 Task: Search email   from aakash.mishra@softage.net in folder Inbox with a subject Subject0016
Action: Mouse moved to (504, 36)
Screenshot: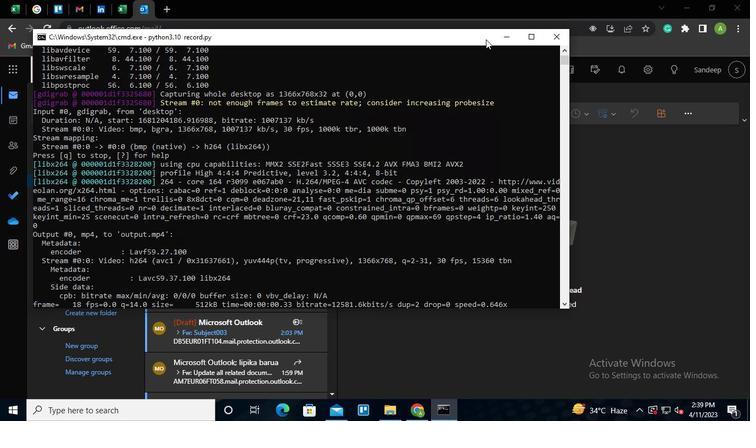
Action: Mouse pressed left at (504, 36)
Screenshot: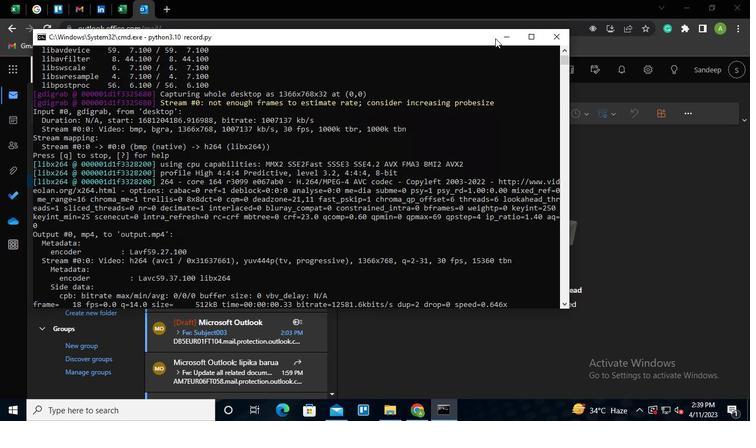 
Action: Mouse moved to (258, 67)
Screenshot: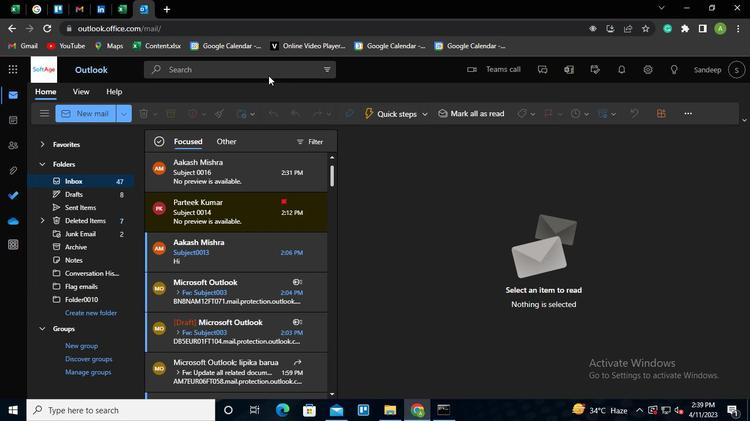 
Action: Mouse pressed left at (258, 67)
Screenshot: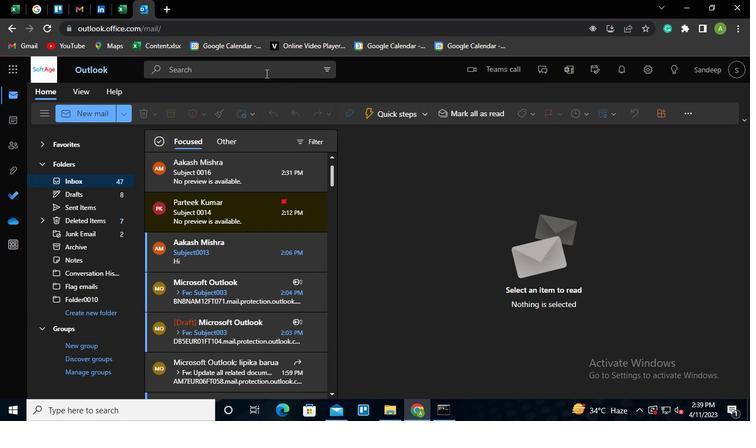 
Action: Mouse moved to (426, 68)
Screenshot: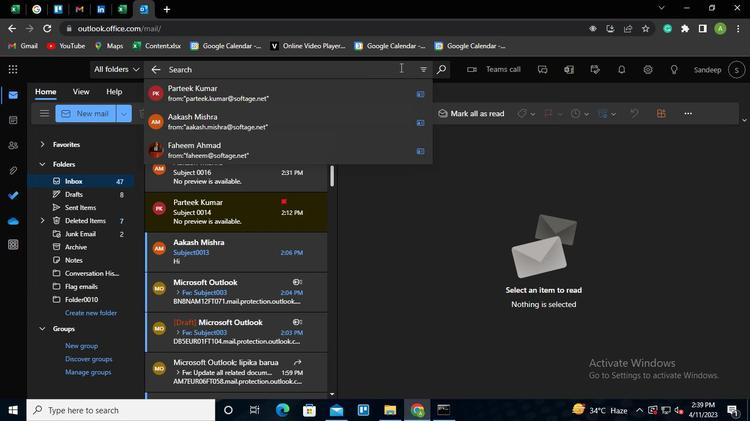 
Action: Mouse pressed left at (426, 68)
Screenshot: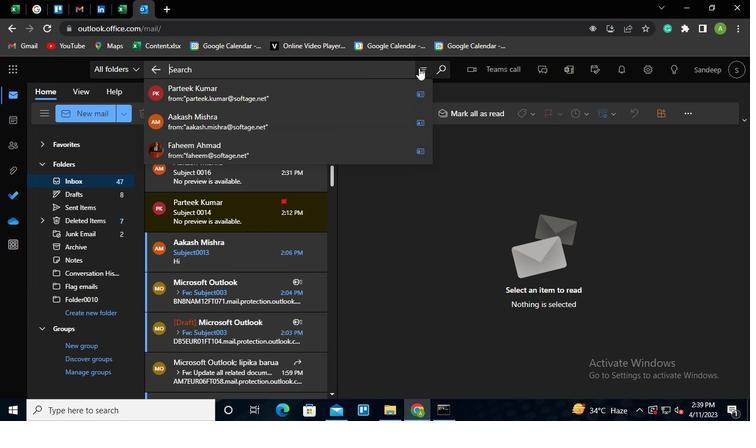 
Action: Mouse moved to (276, 87)
Screenshot: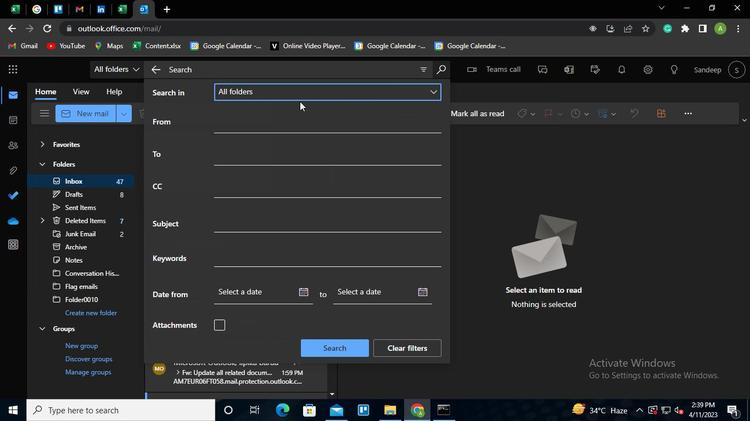 
Action: Mouse pressed left at (276, 87)
Screenshot: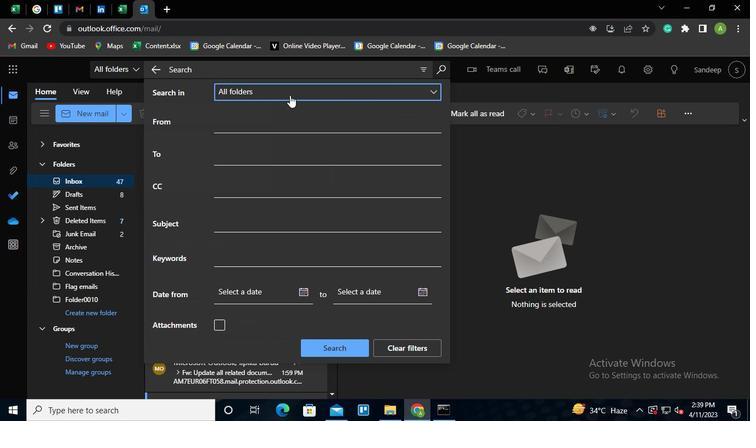 
Action: Mouse moved to (258, 108)
Screenshot: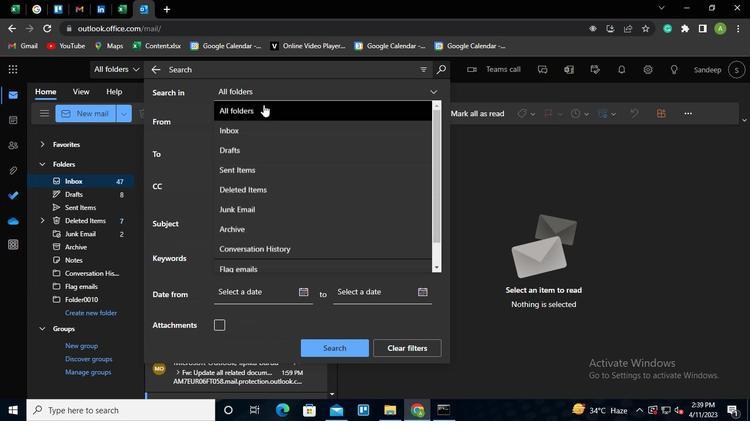 
Action: Mouse pressed left at (258, 108)
Screenshot: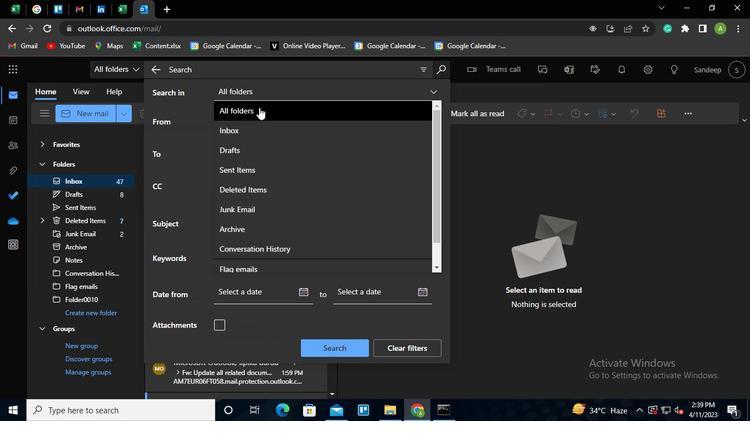 
Action: Mouse moved to (253, 95)
Screenshot: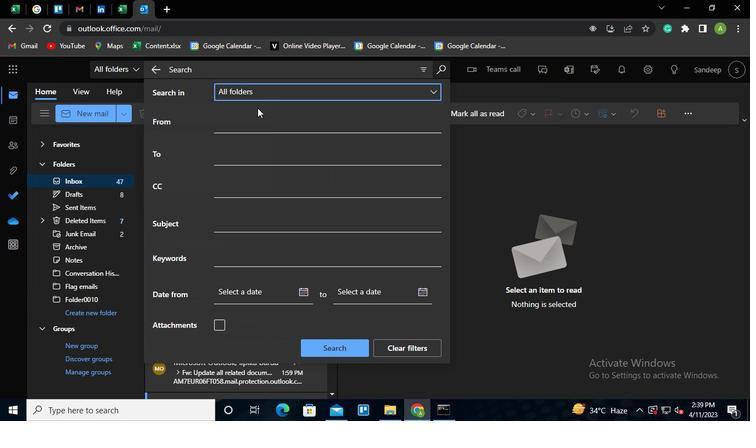 
Action: Mouse pressed left at (253, 95)
Screenshot: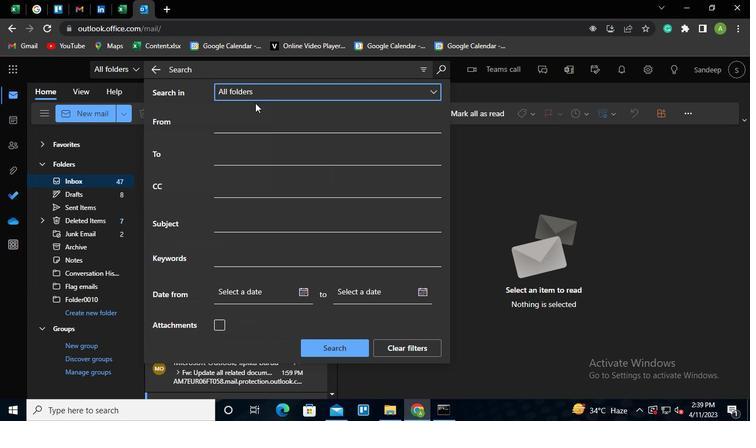 
Action: Mouse moved to (246, 127)
Screenshot: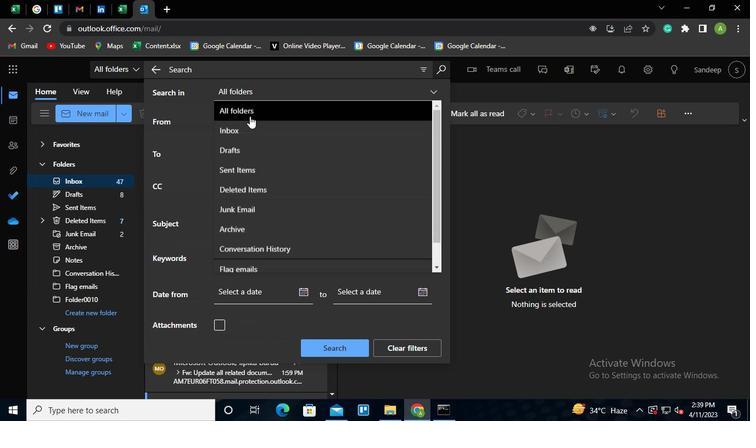 
Action: Mouse pressed left at (246, 127)
Screenshot: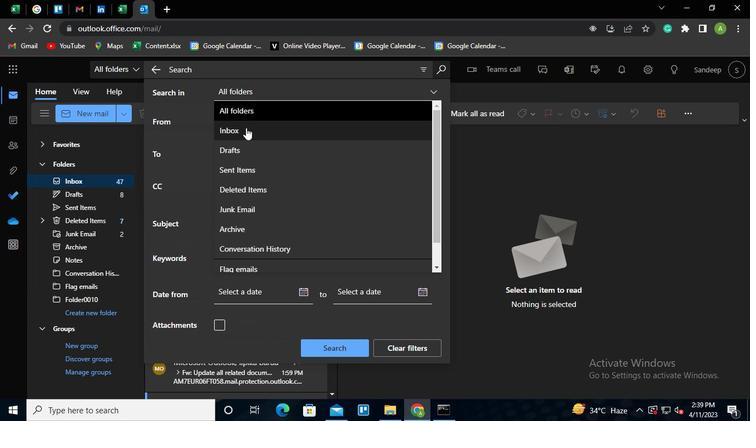 
Action: Mouse moved to (236, 121)
Screenshot: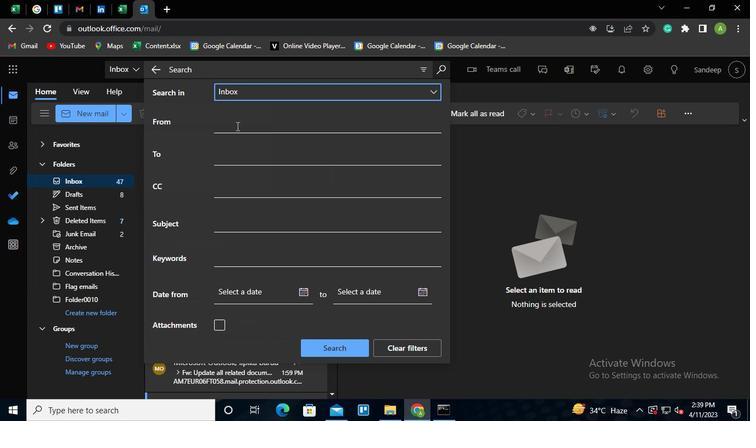 
Action: Mouse pressed left at (236, 121)
Screenshot: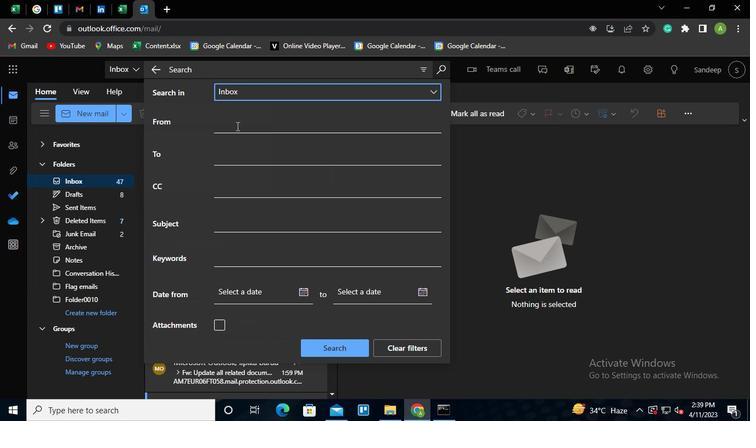 
Action: Mouse moved to (260, 175)
Screenshot: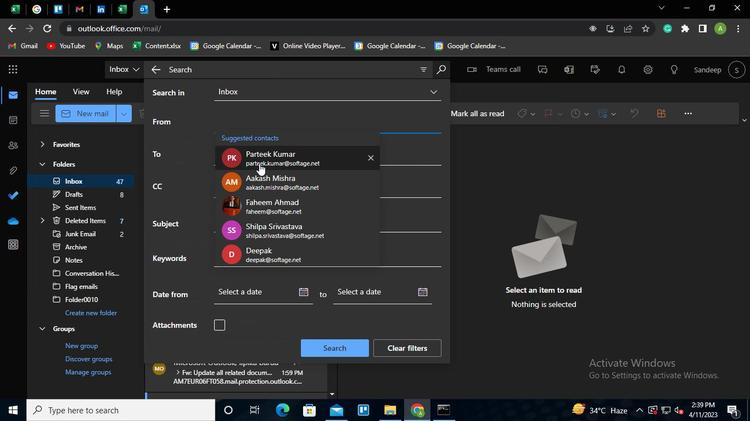 
Action: Mouse pressed left at (260, 175)
Screenshot: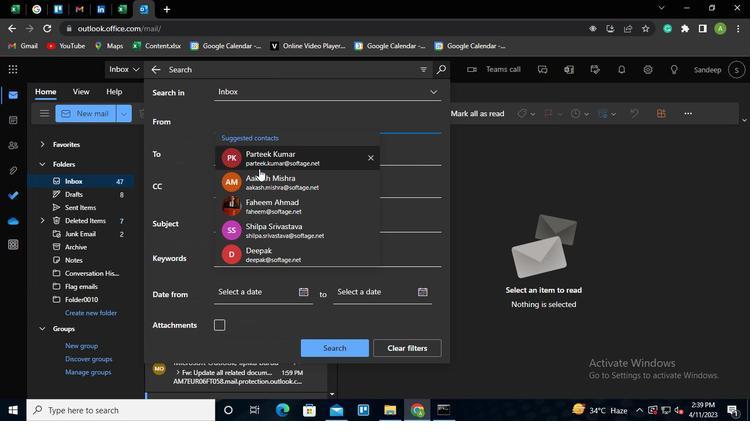 
Action: Mouse moved to (241, 222)
Screenshot: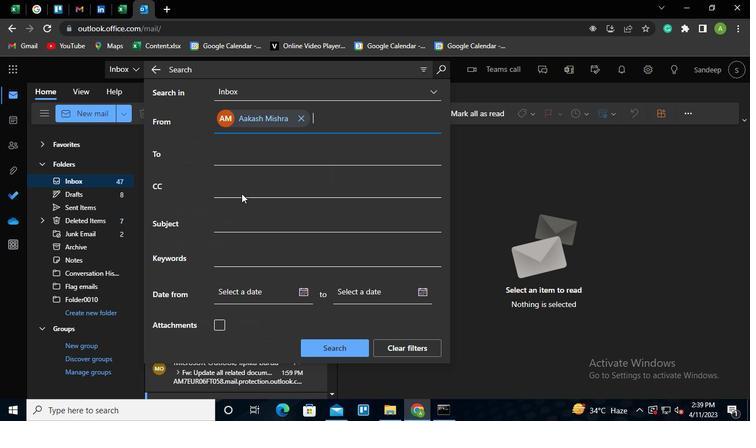 
Action: Mouse pressed left at (241, 222)
Screenshot: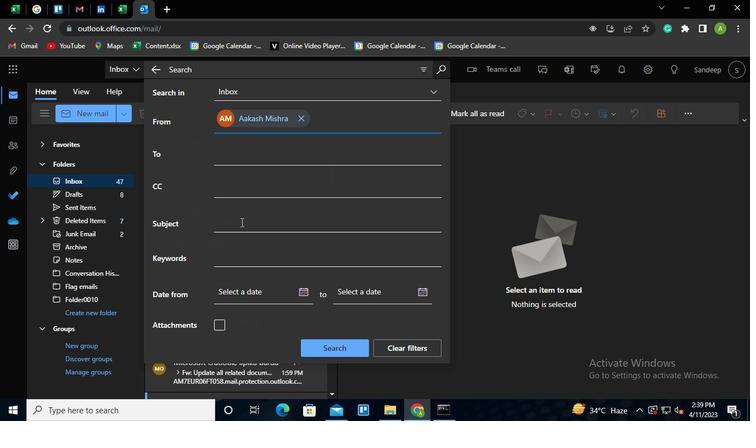 
Action: Mouse moved to (236, 221)
Screenshot: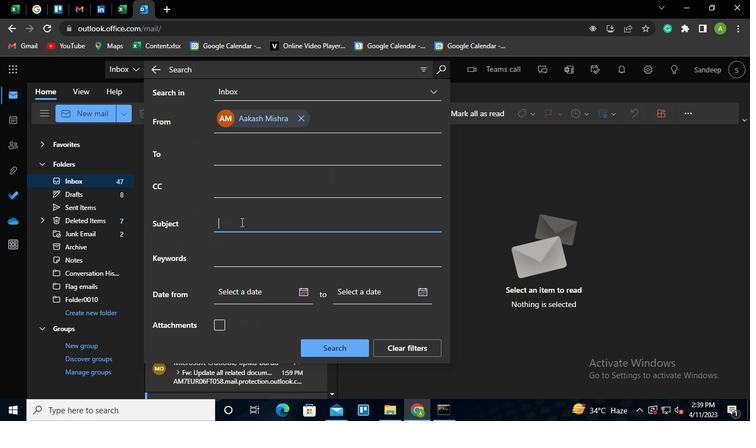 
Action: Keyboard Key.shift
Screenshot: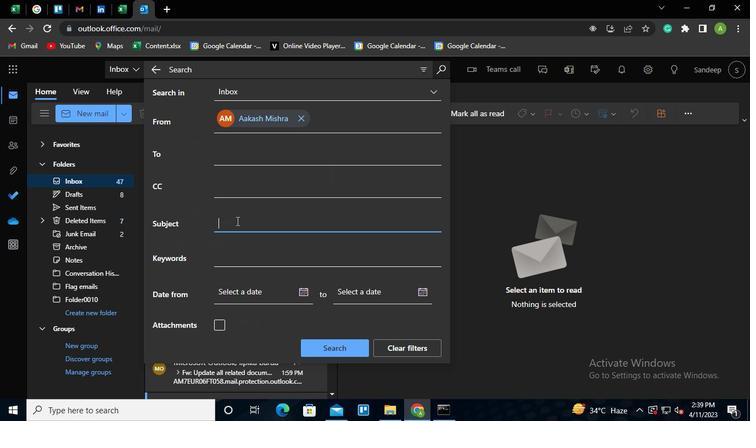 
Action: Keyboard S
Screenshot: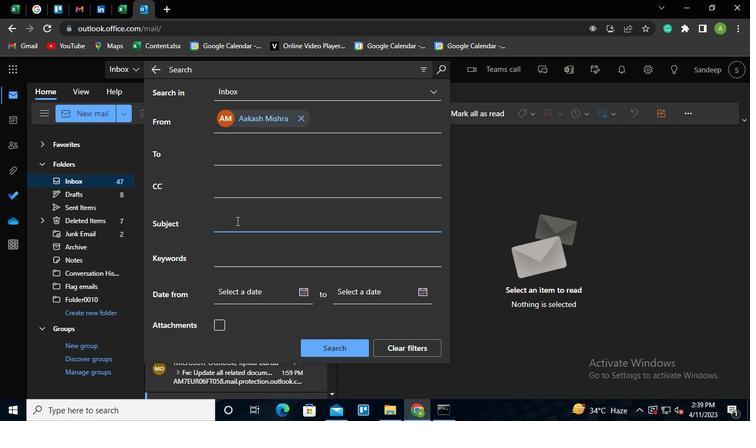 
Action: Keyboard u
Screenshot: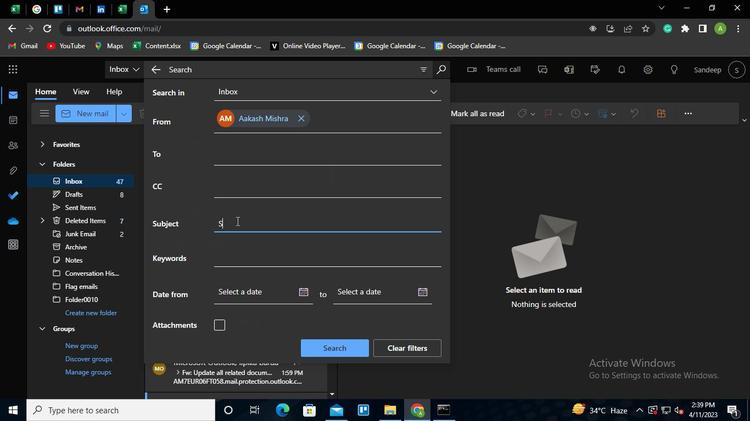 
Action: Keyboard b
Screenshot: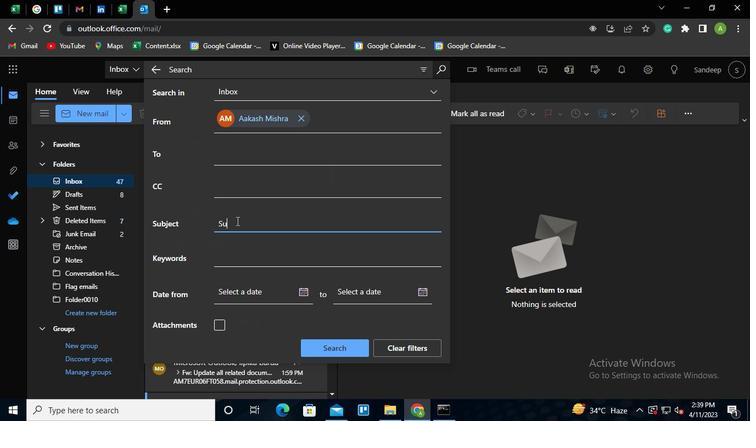 
Action: Keyboard j
Screenshot: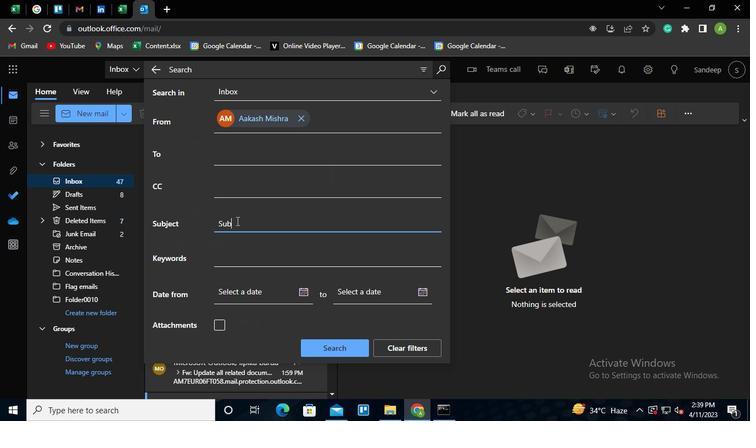 
Action: Keyboard e
Screenshot: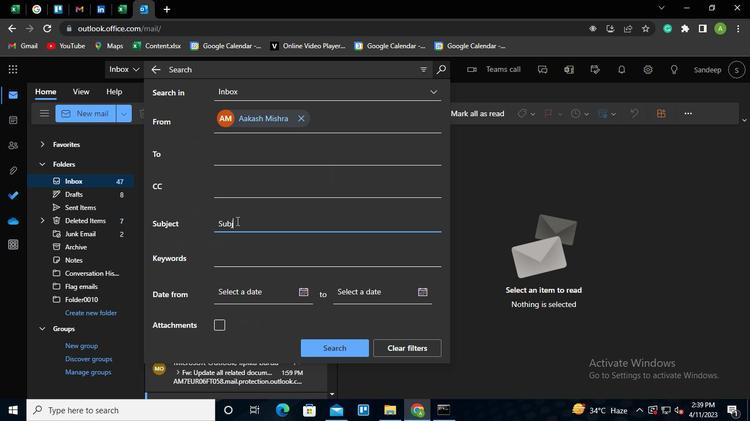 
Action: Keyboard c
Screenshot: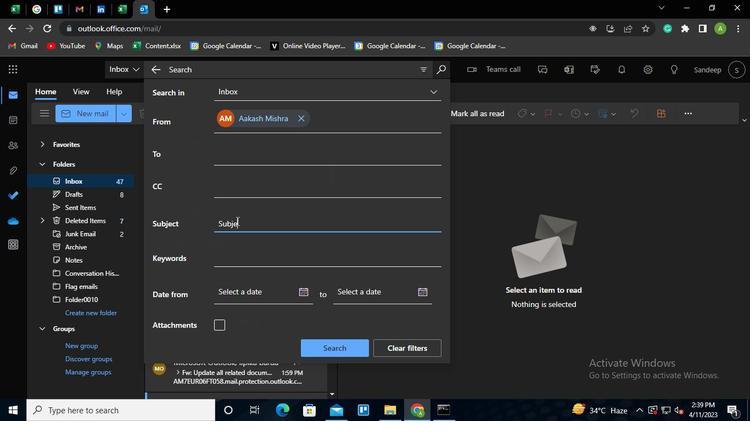 
Action: Keyboard t
Screenshot: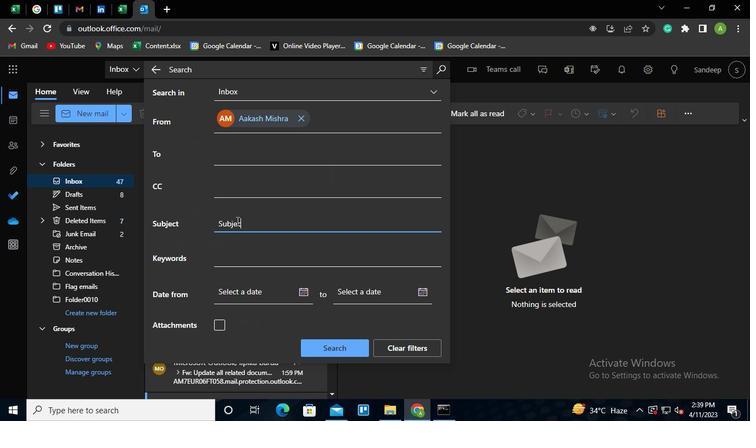 
Action: Keyboard Key.space
Screenshot: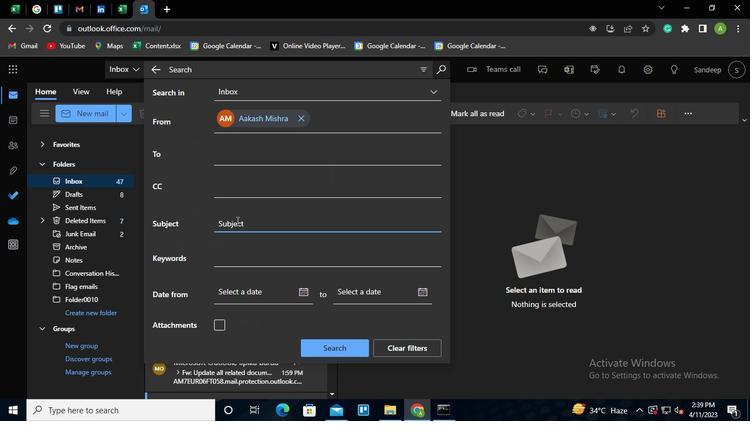 
Action: Keyboard <96>
Screenshot: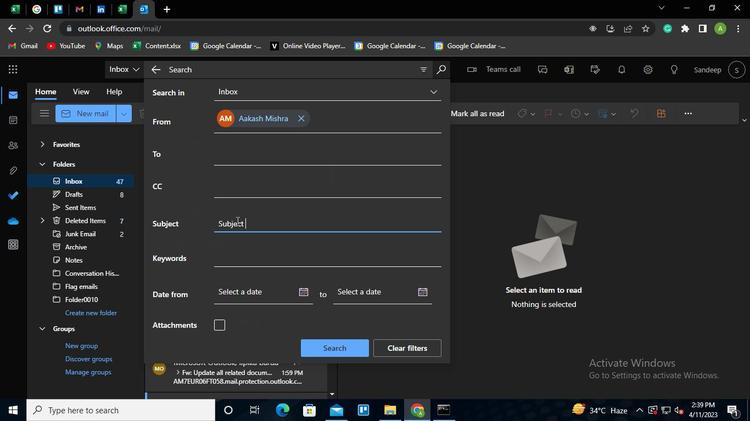 
Action: Keyboard <96>
Screenshot: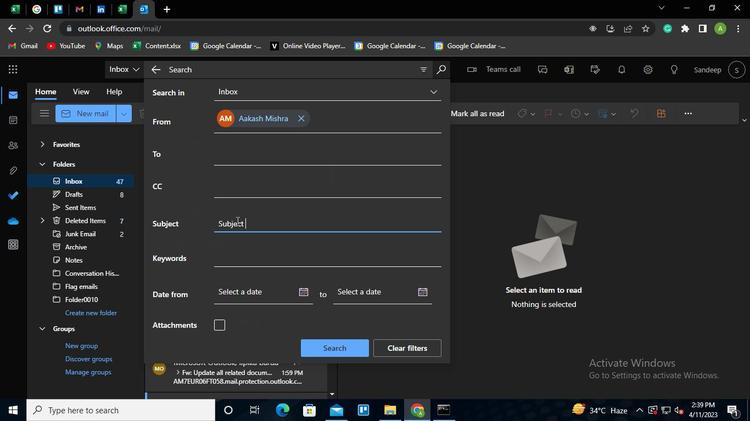 
Action: Keyboard <97>
Screenshot: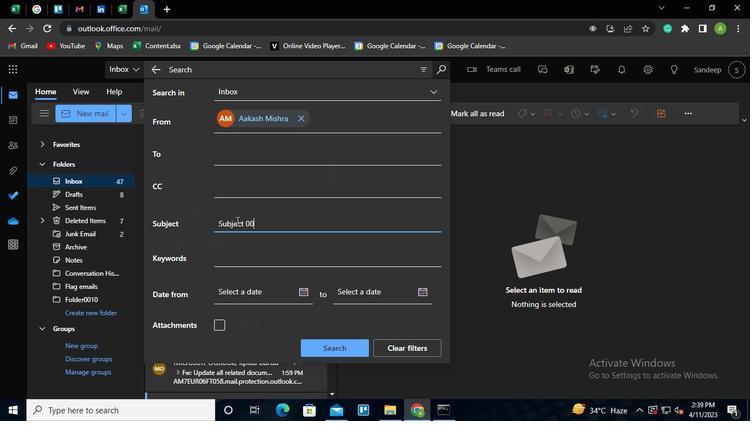 
Action: Keyboard <102>
Screenshot: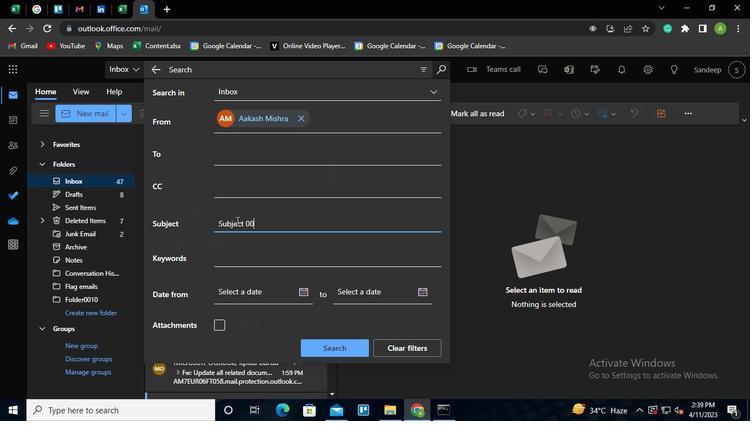 
Action: Mouse moved to (333, 355)
Screenshot: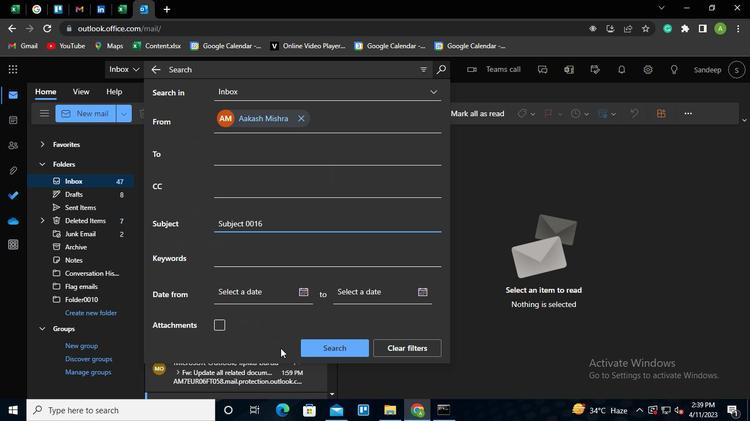 
Action: Mouse pressed left at (333, 355)
Screenshot: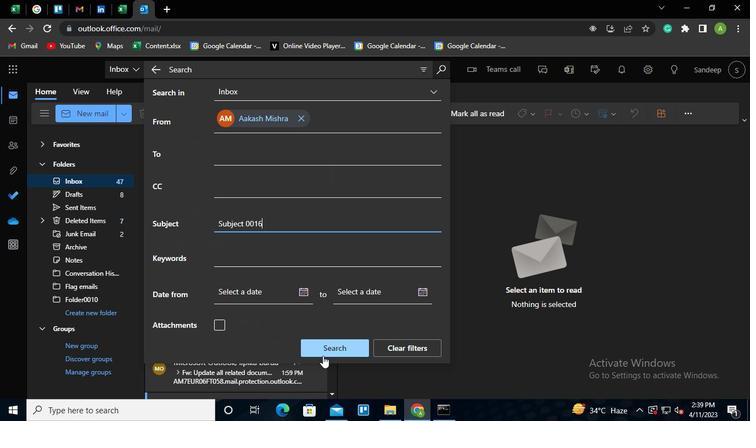 
Action: Mouse moved to (444, 404)
Screenshot: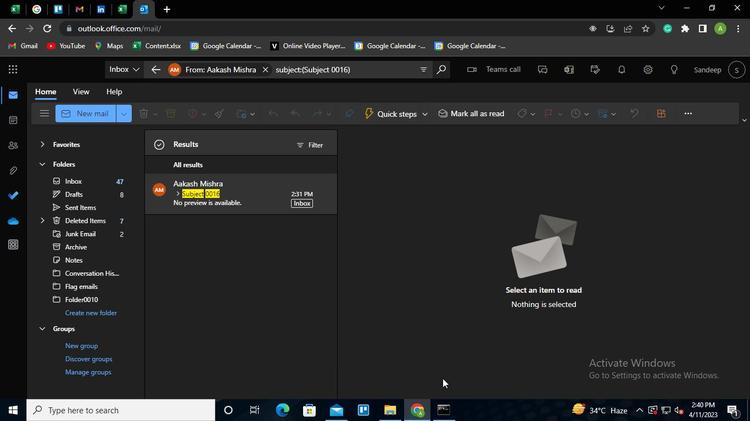 
Action: Mouse pressed left at (444, 404)
Screenshot: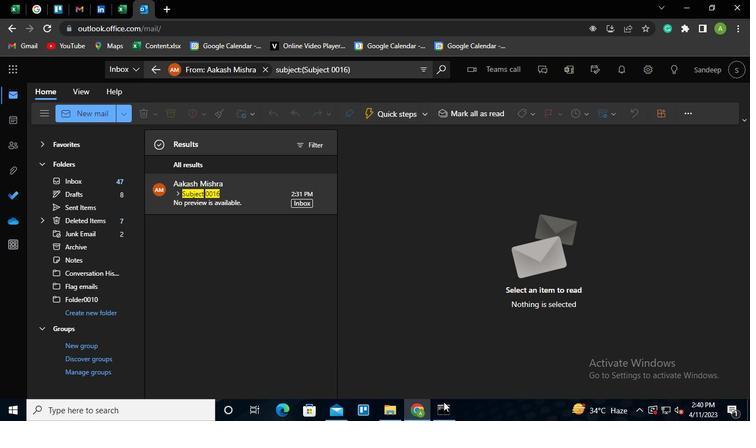
Action: Mouse moved to (554, 28)
Screenshot: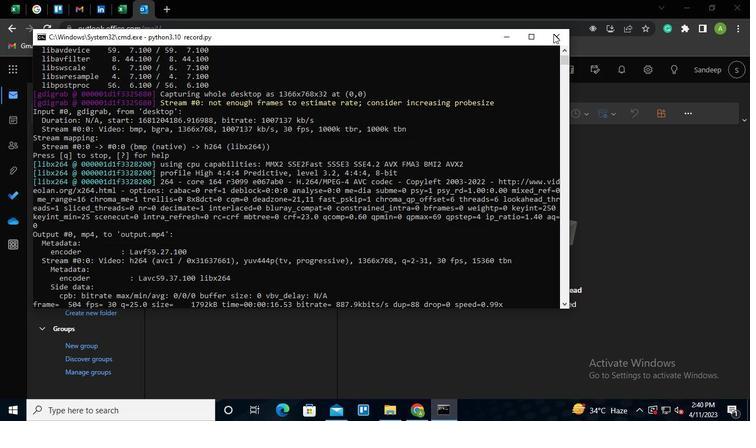 
Action: Mouse pressed left at (554, 28)
Screenshot: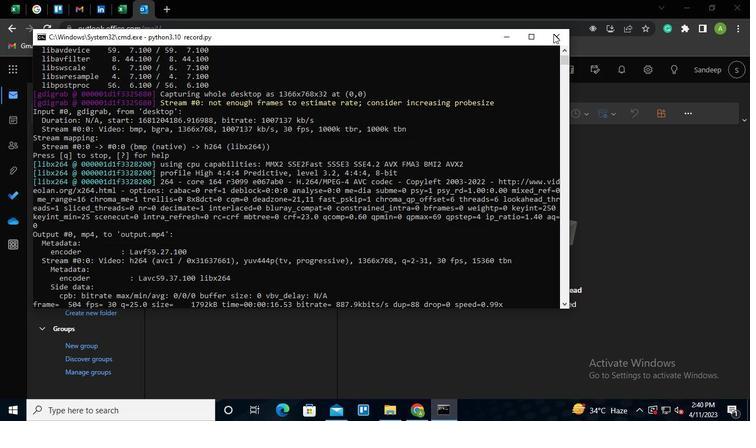 
Action: Mouse moved to (556, 38)
Screenshot: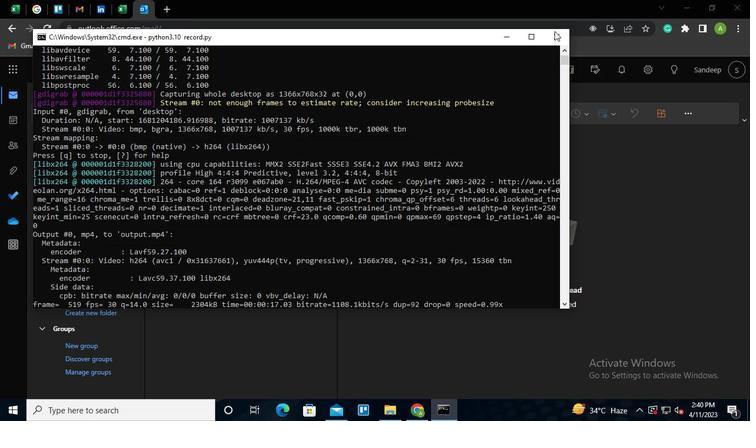 
Action: Mouse pressed left at (556, 38)
Screenshot: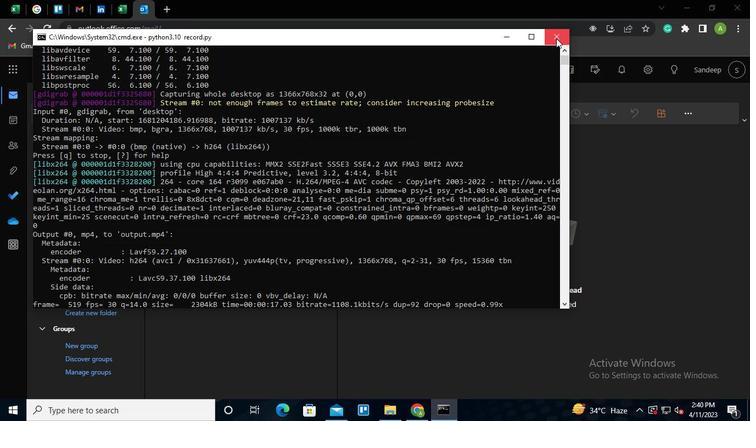 
Action: Mouse moved to (556, 38)
Screenshot: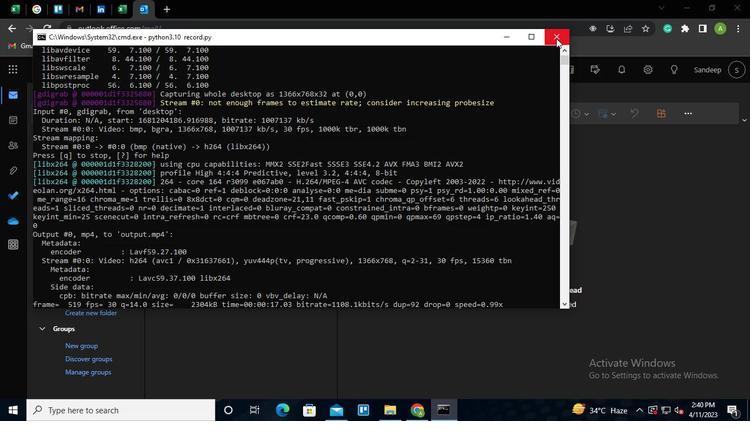 
